 Task: Start in the project WorkWave the sprint 'Sprint for Success', with a duration of 2 weeks.
Action: Mouse moved to (78, 154)
Screenshot: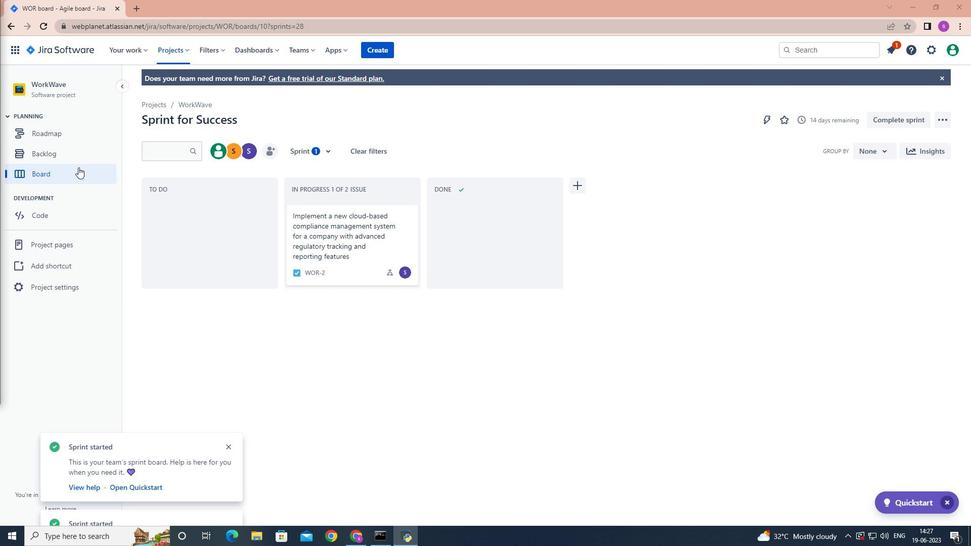 
Action: Mouse pressed left at (78, 154)
Screenshot: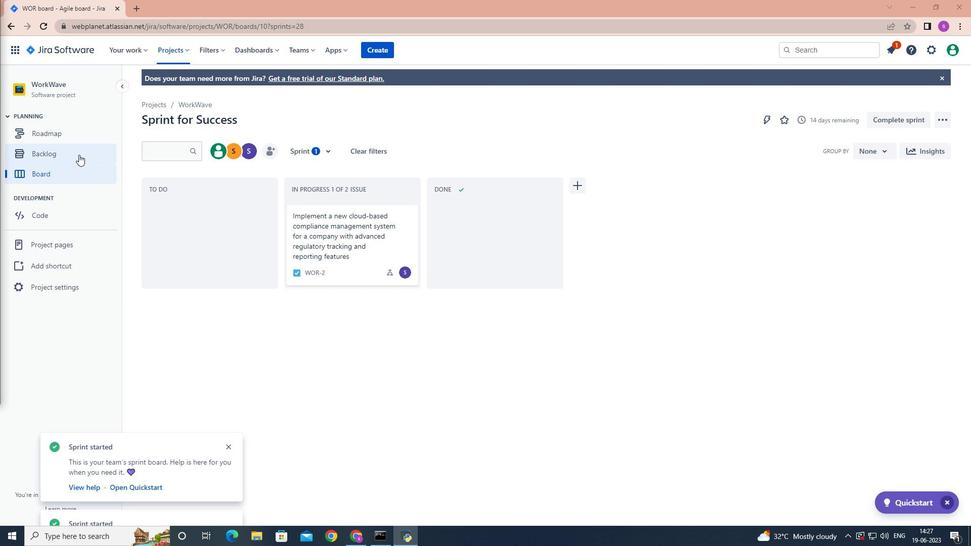 
Action: Mouse moved to (398, 297)
Screenshot: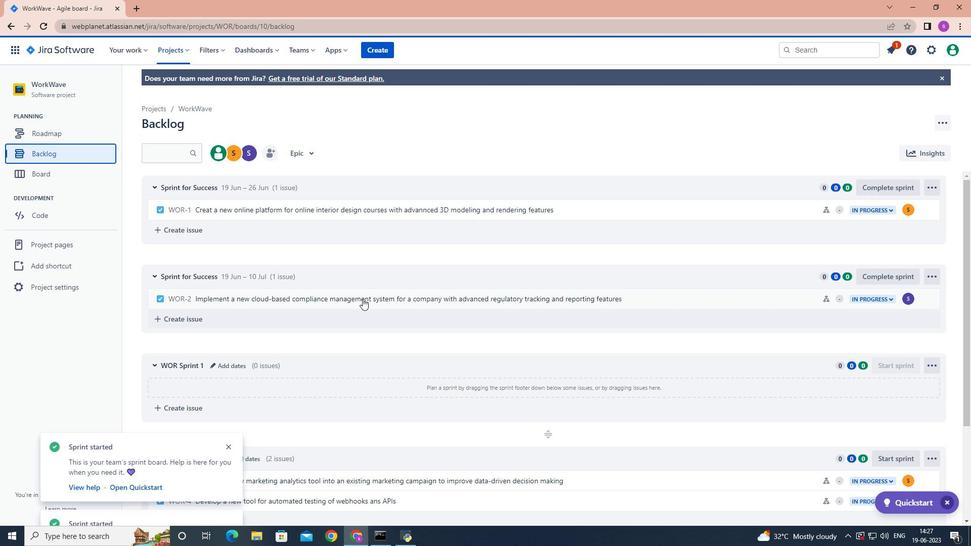 
Action: Mouse scrolled (398, 297) with delta (0, 0)
Screenshot: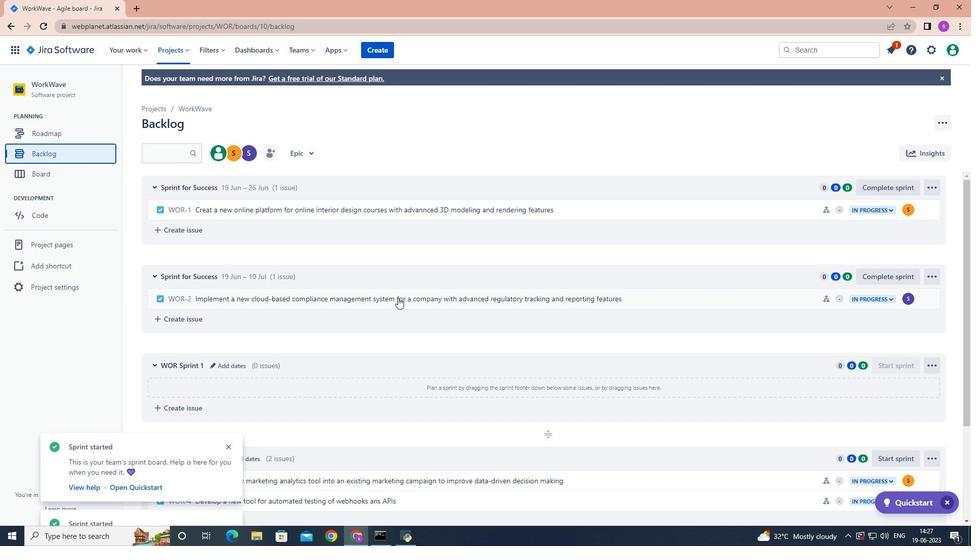 
Action: Mouse moved to (398, 298)
Screenshot: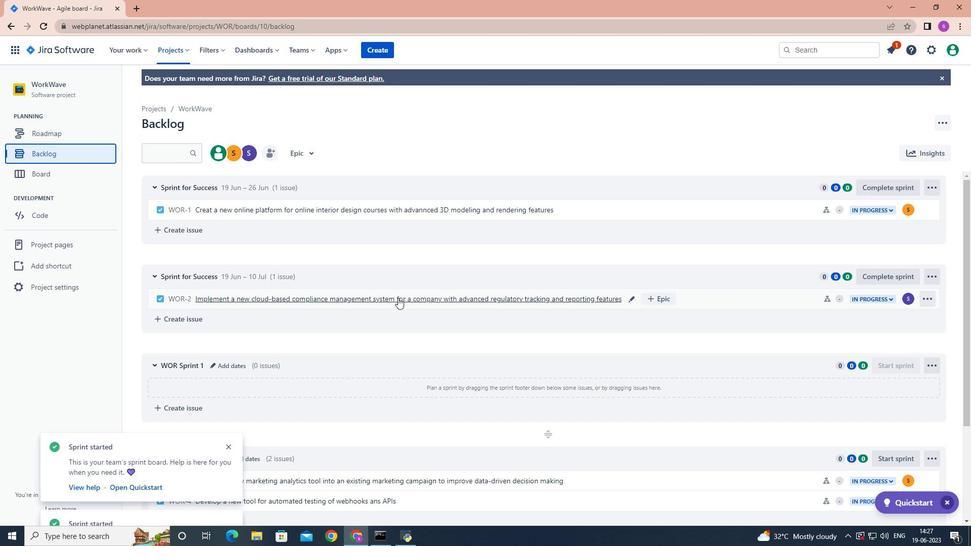 
Action: Mouse scrolled (398, 298) with delta (0, 0)
Screenshot: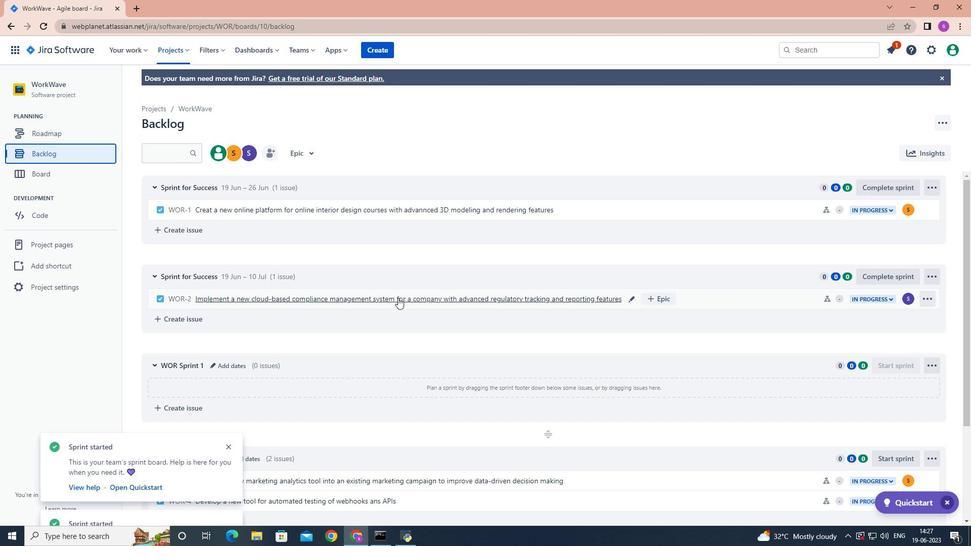 
Action: Mouse moved to (398, 300)
Screenshot: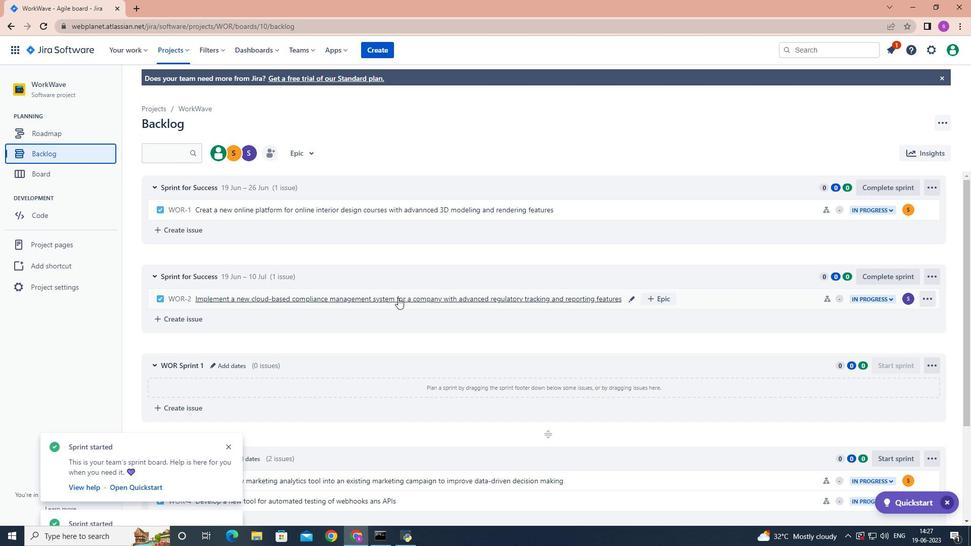 
Action: Mouse scrolled (398, 299) with delta (0, 0)
Screenshot: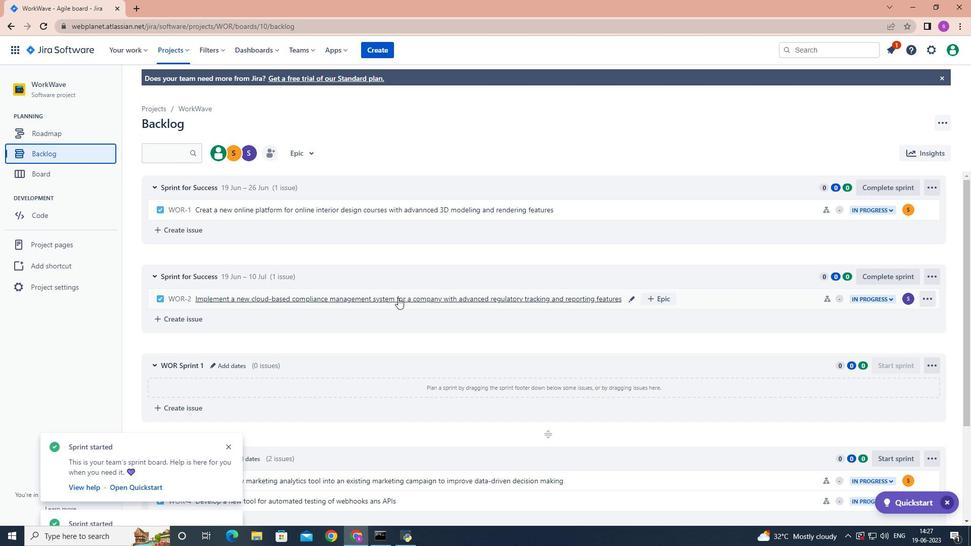 
Action: Mouse moved to (399, 301)
Screenshot: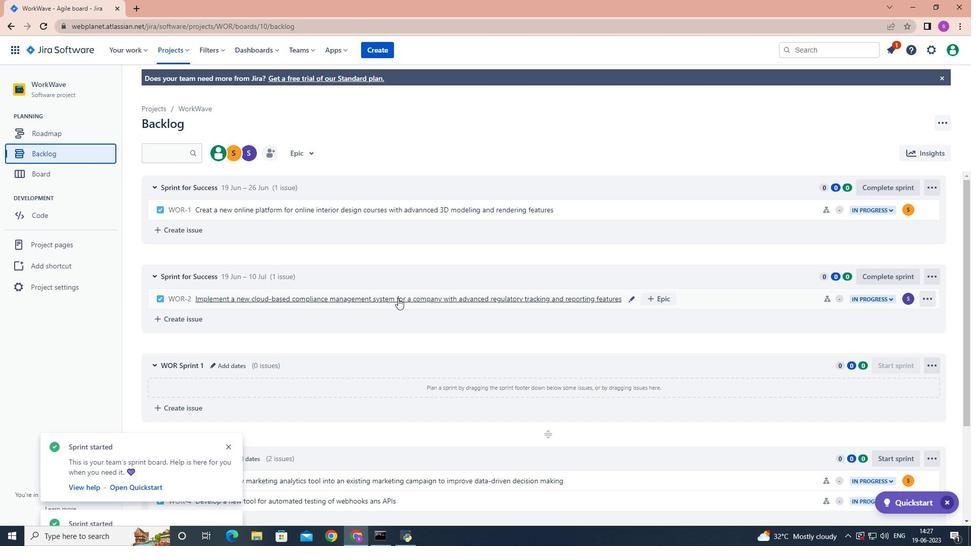 
Action: Mouse scrolled (399, 301) with delta (0, 0)
Screenshot: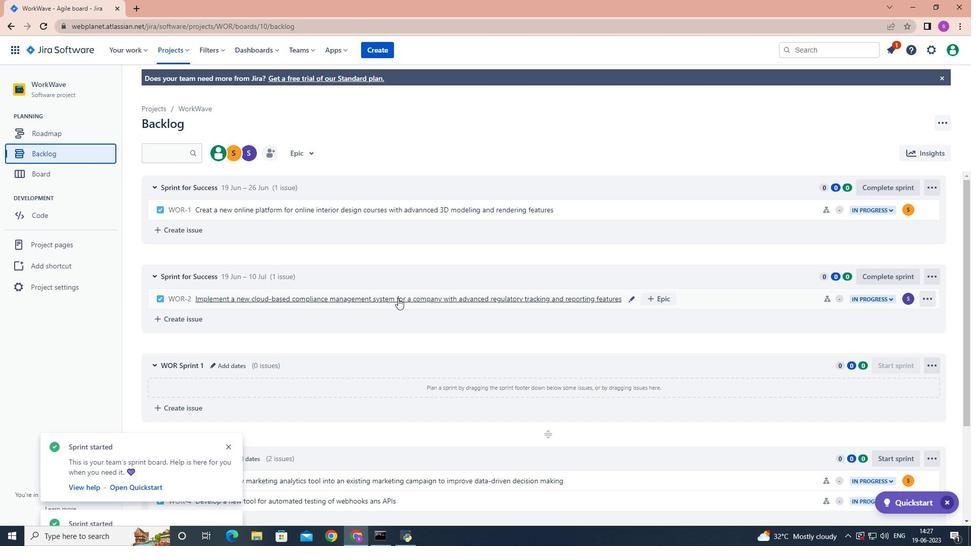 
Action: Mouse moved to (399, 301)
Screenshot: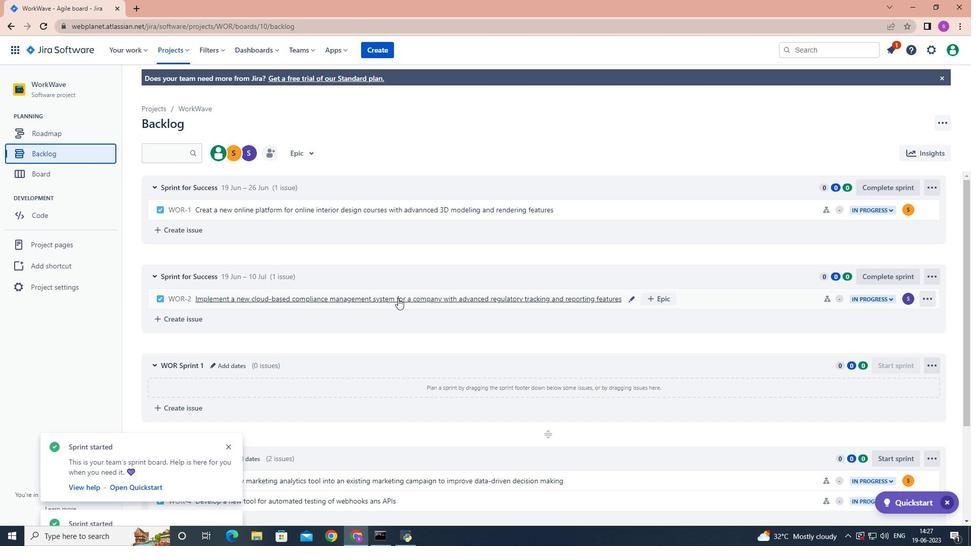 
Action: Mouse scrolled (399, 301) with delta (0, 0)
Screenshot: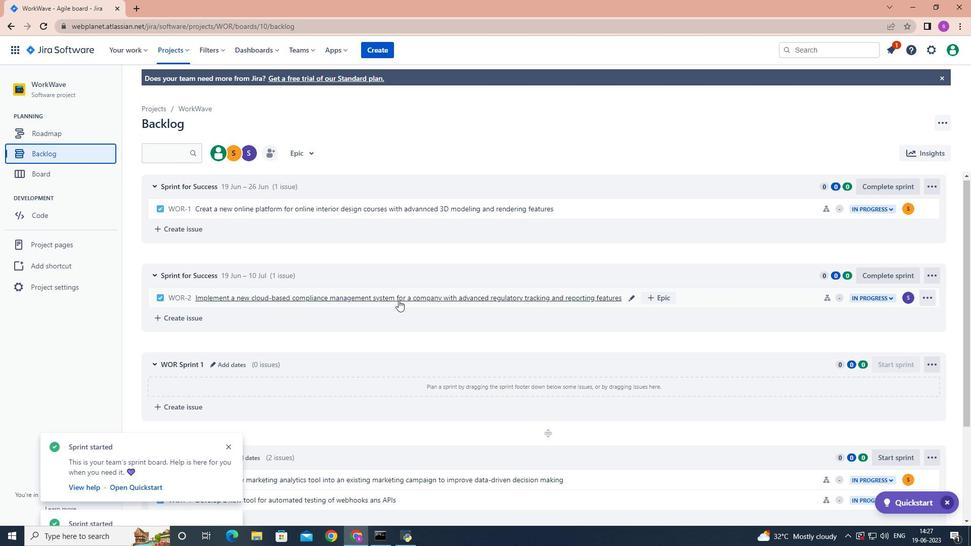 
Action: Mouse scrolled (399, 301) with delta (0, 0)
Screenshot: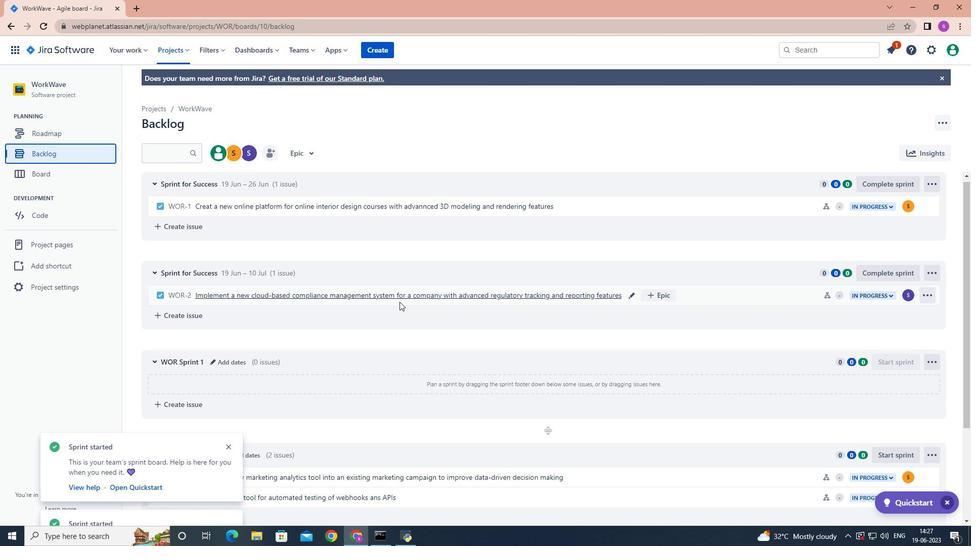 
Action: Mouse moved to (903, 324)
Screenshot: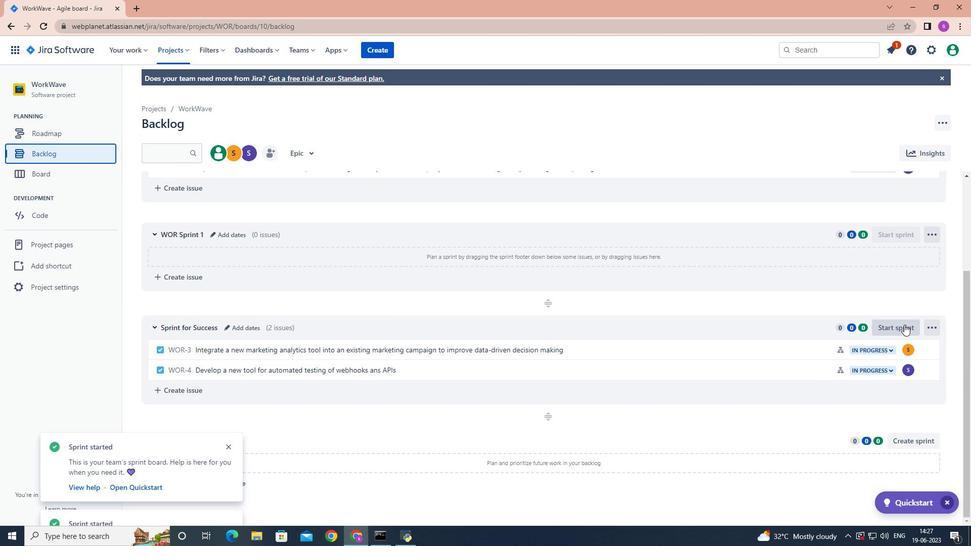 
Action: Mouse pressed left at (903, 324)
Screenshot: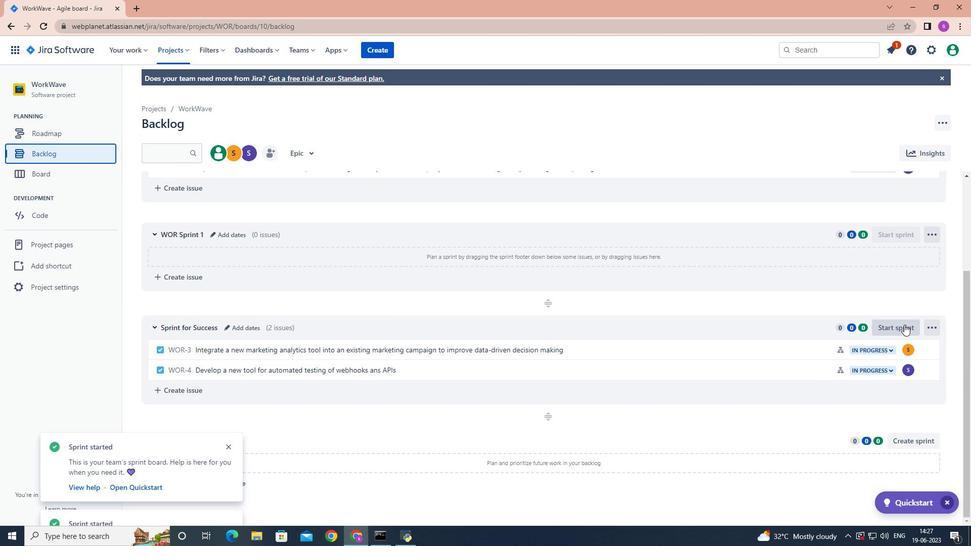 
Action: Mouse moved to (459, 173)
Screenshot: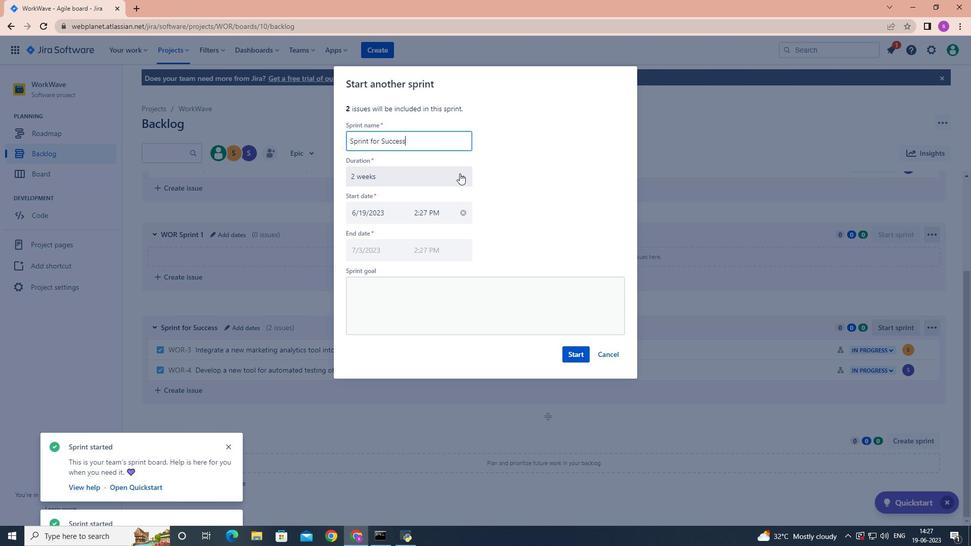 
Action: Mouse pressed left at (459, 173)
Screenshot: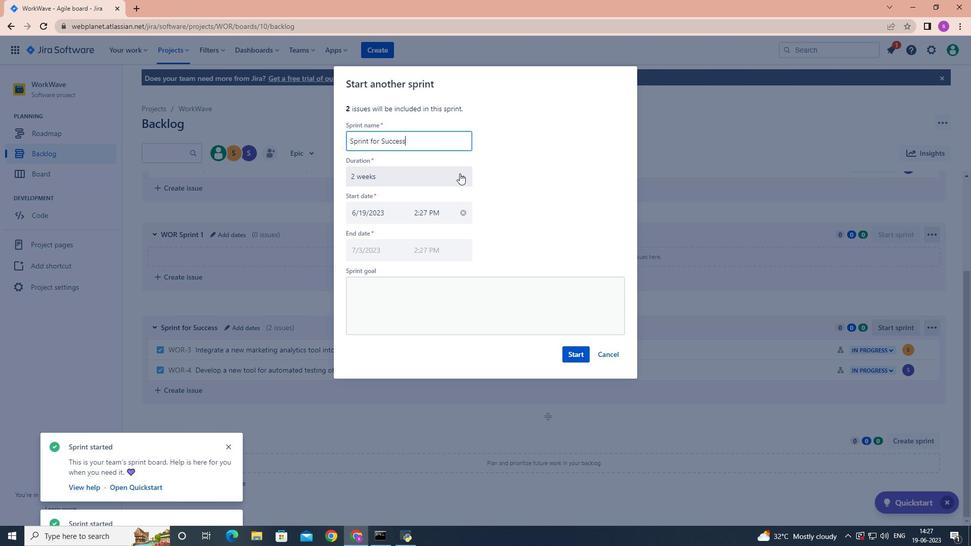 
Action: Mouse moved to (448, 216)
Screenshot: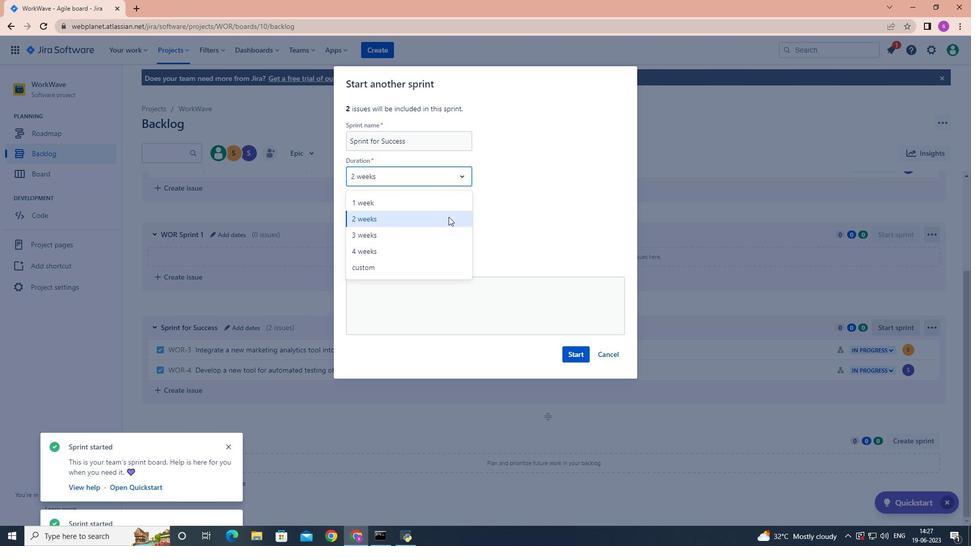 
Action: Mouse pressed left at (448, 216)
Screenshot: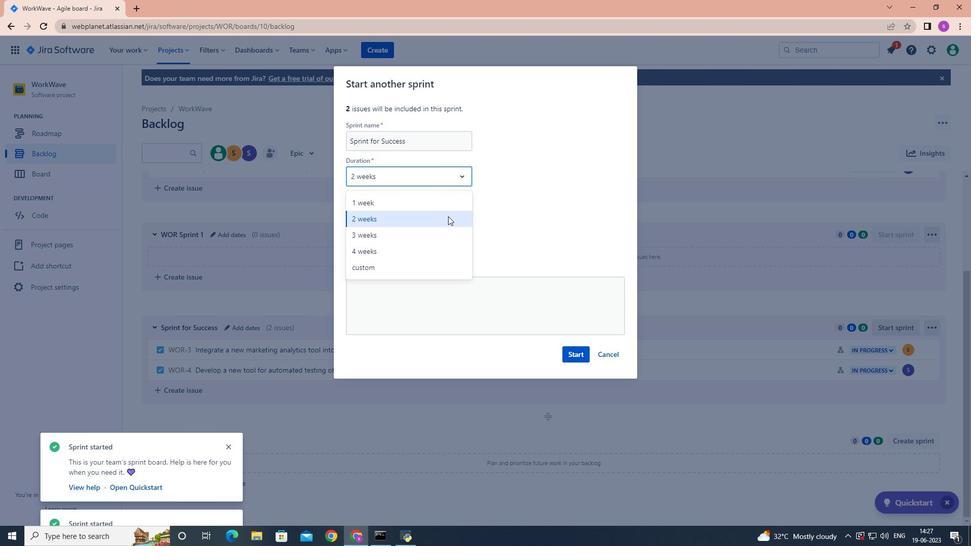 
Action: Mouse moved to (573, 353)
Screenshot: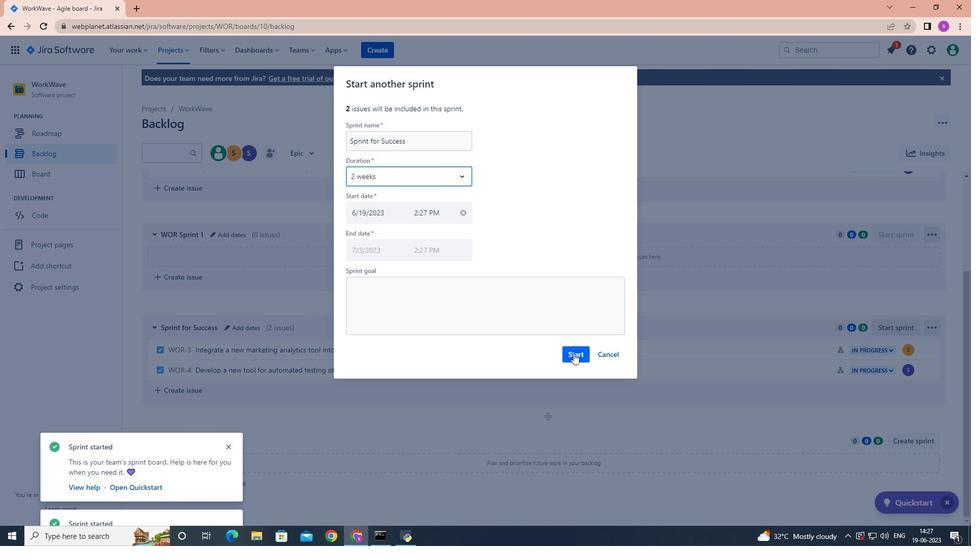
Action: Mouse pressed left at (573, 353)
Screenshot: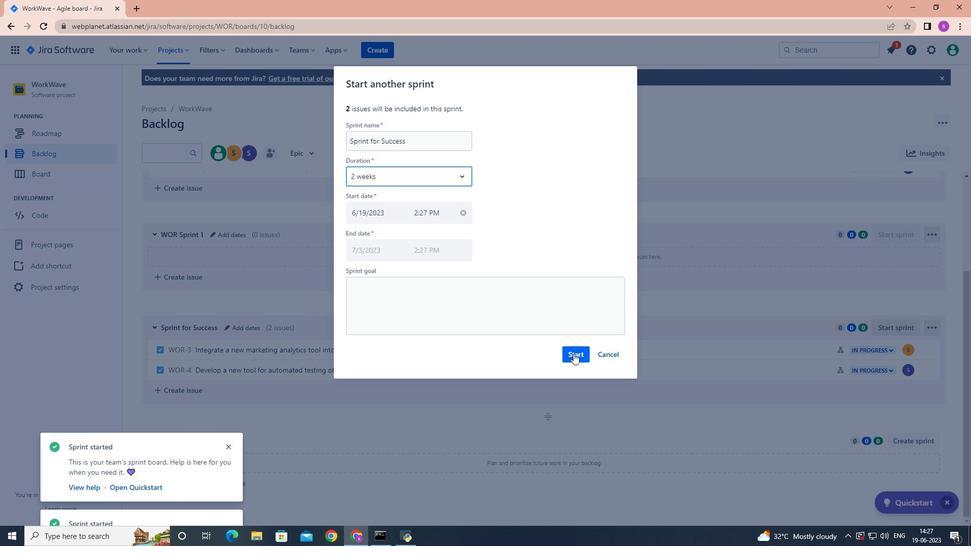 
Action: Mouse moved to (573, 353)
Screenshot: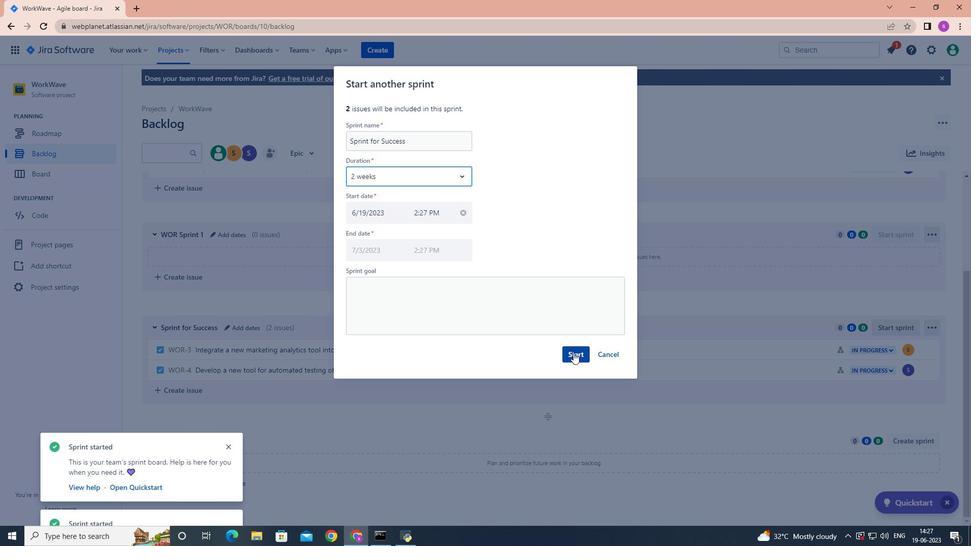 
